 Task: Apply No Theme on "Image B.jpg"
Action: Mouse moved to (539, 90)
Screenshot: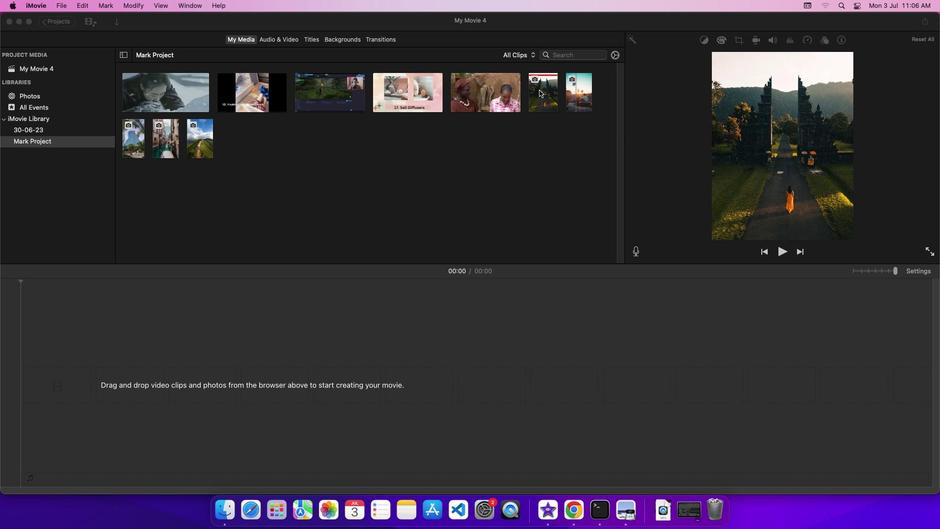 
Action: Mouse pressed left at (539, 90)
Screenshot: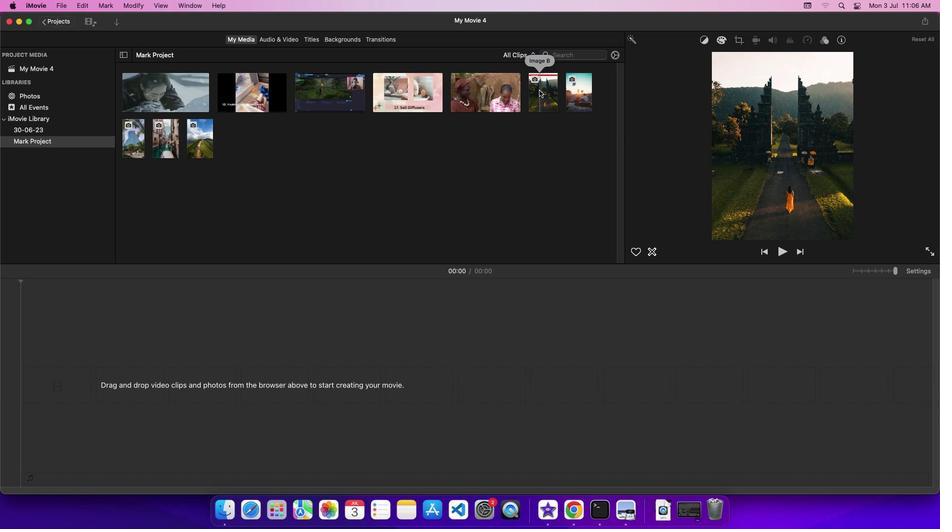 
Action: Mouse pressed left at (539, 90)
Screenshot: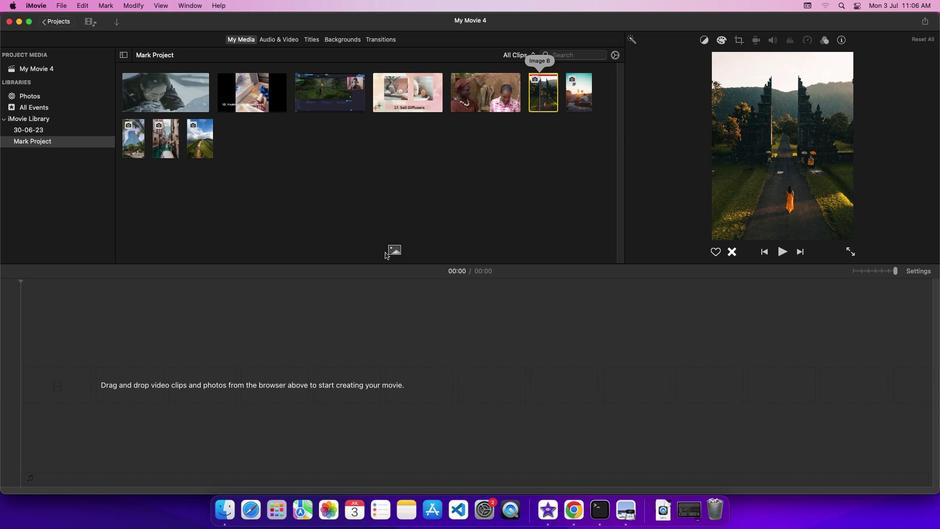 
Action: Mouse moved to (929, 269)
Screenshot: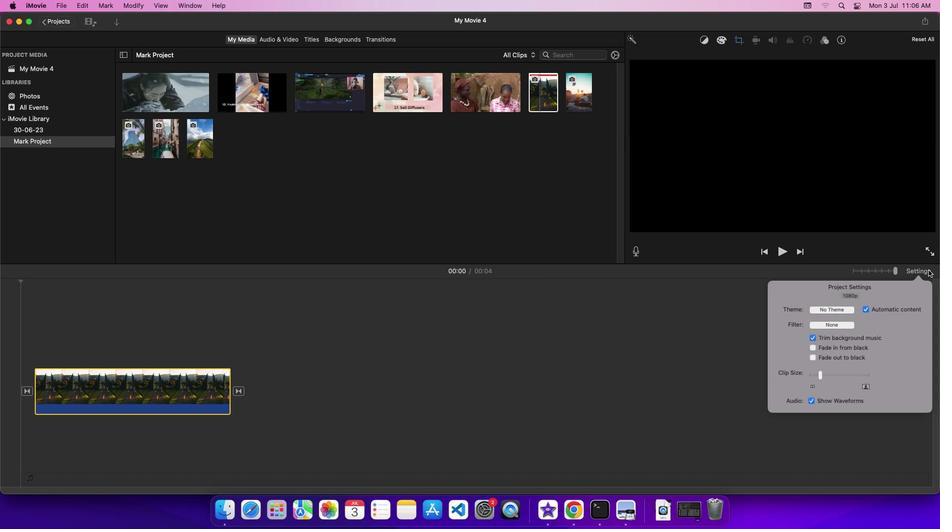 
Action: Mouse pressed left at (929, 269)
Screenshot: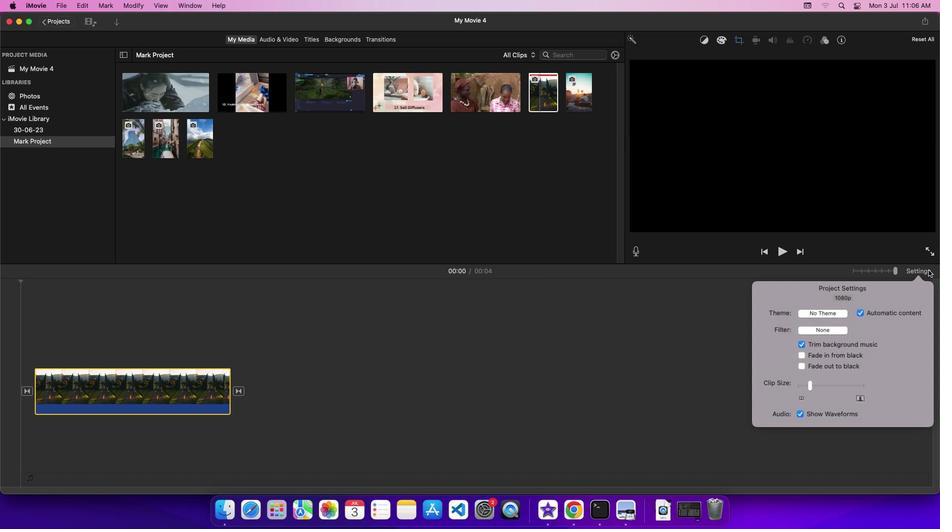 
Action: Mouse moved to (830, 313)
Screenshot: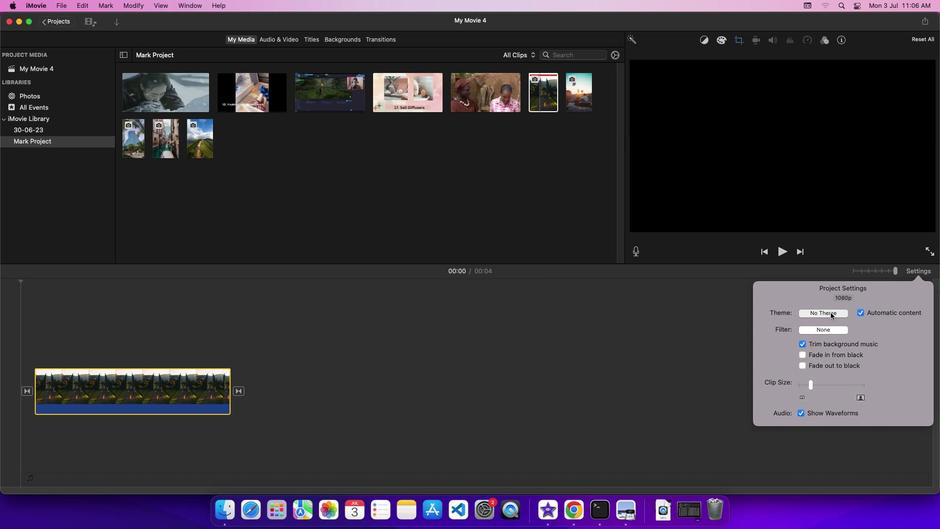 
Action: Mouse pressed left at (830, 313)
Screenshot: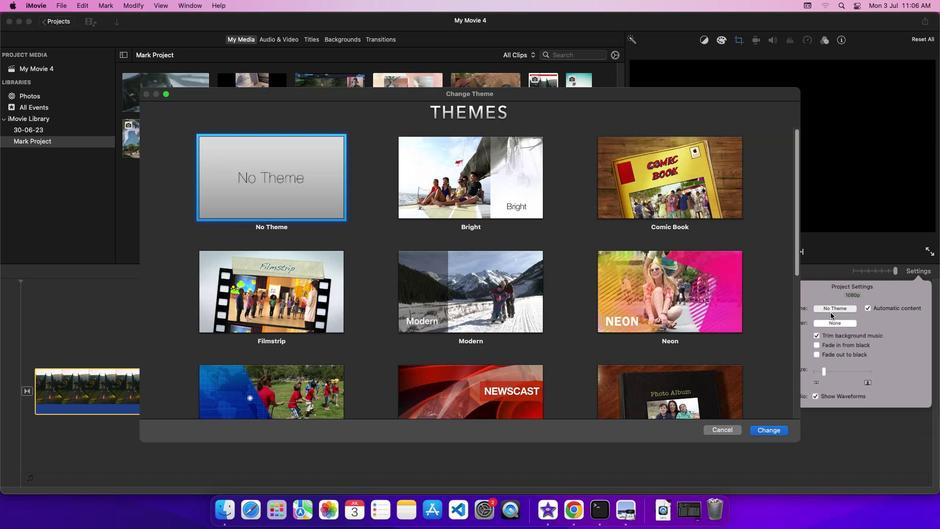 
Action: Mouse moved to (297, 198)
Screenshot: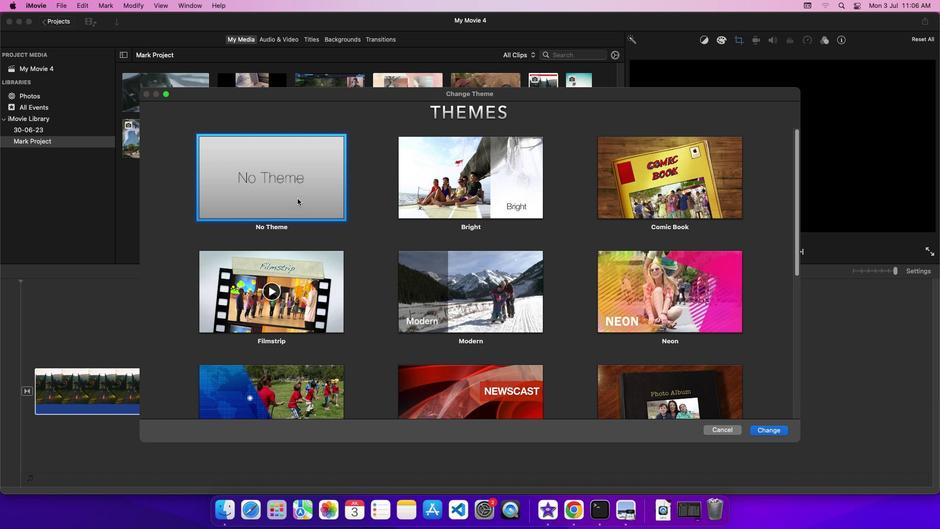 
Action: Mouse pressed left at (297, 198)
Screenshot: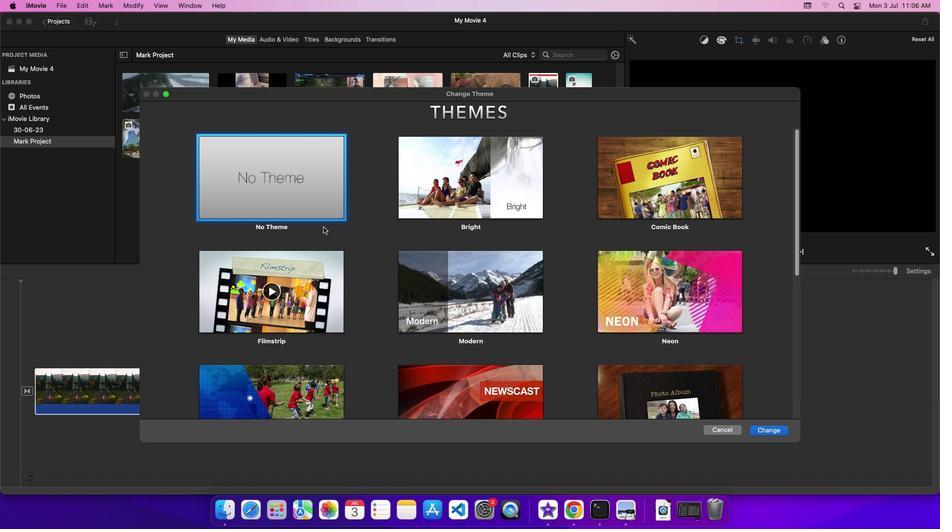 
Action: Mouse moved to (764, 429)
Screenshot: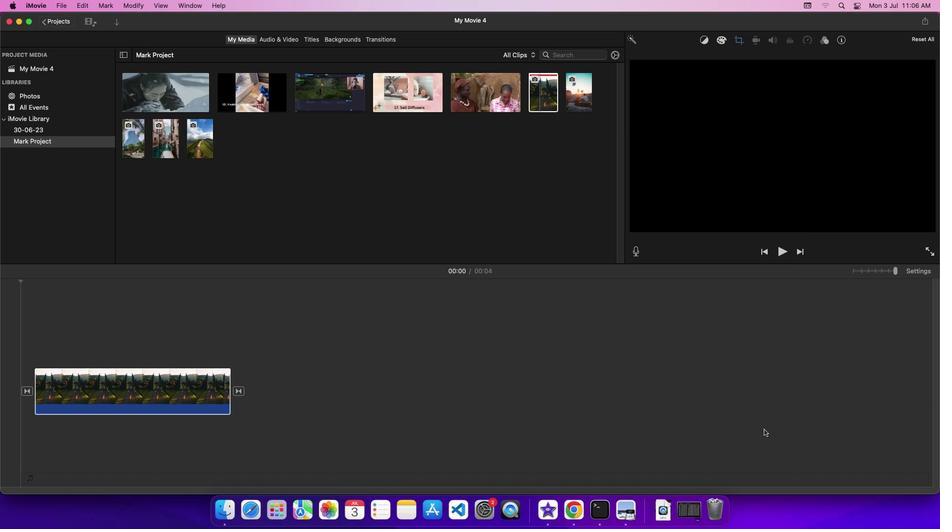
Action: Mouse pressed left at (764, 429)
Screenshot: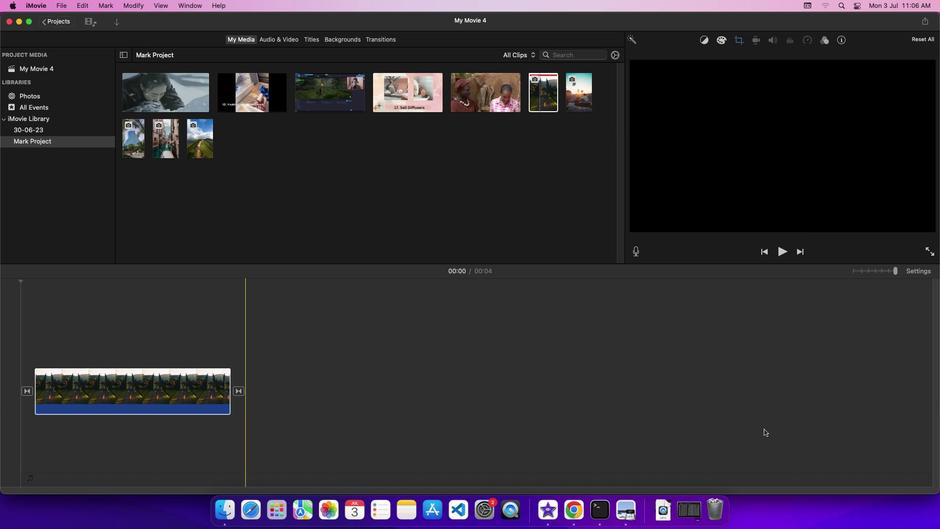 
Action: Mouse moved to (674, 406)
Screenshot: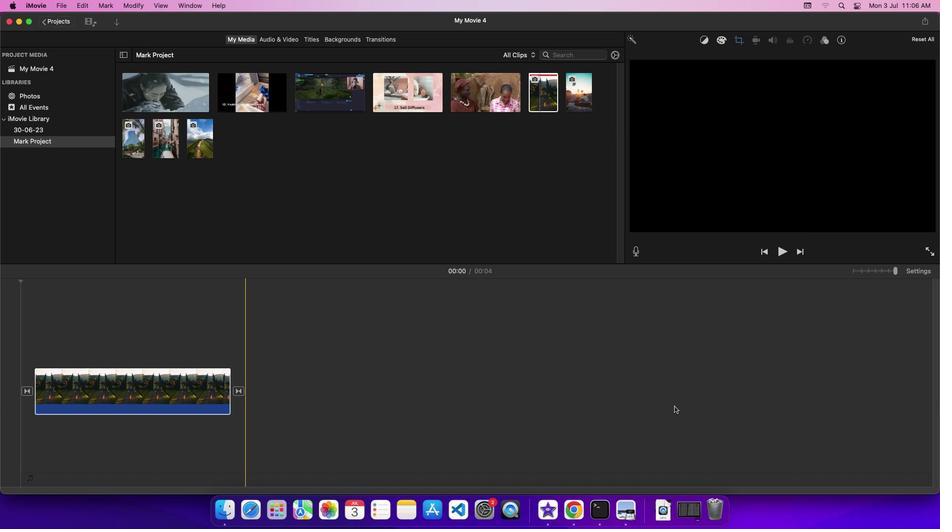 
